 Task: In the  document research.txt Use the feature 'and check spelling and grammer' Select the body of letter and change paragraph spacing to  'Double' Select the word Good Evening and change font size to  30
Action: Mouse moved to (267, 339)
Screenshot: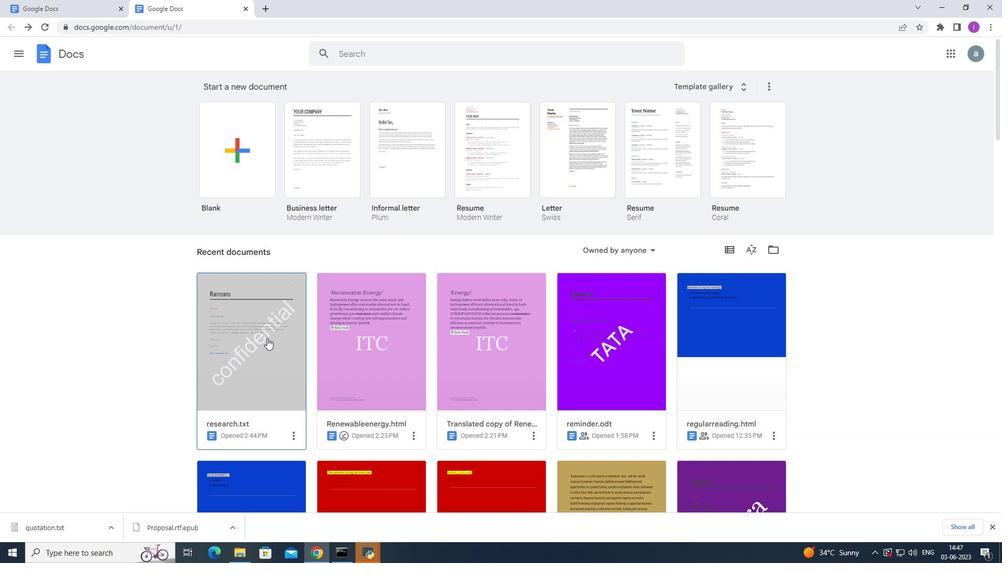 
Action: Mouse pressed left at (267, 339)
Screenshot: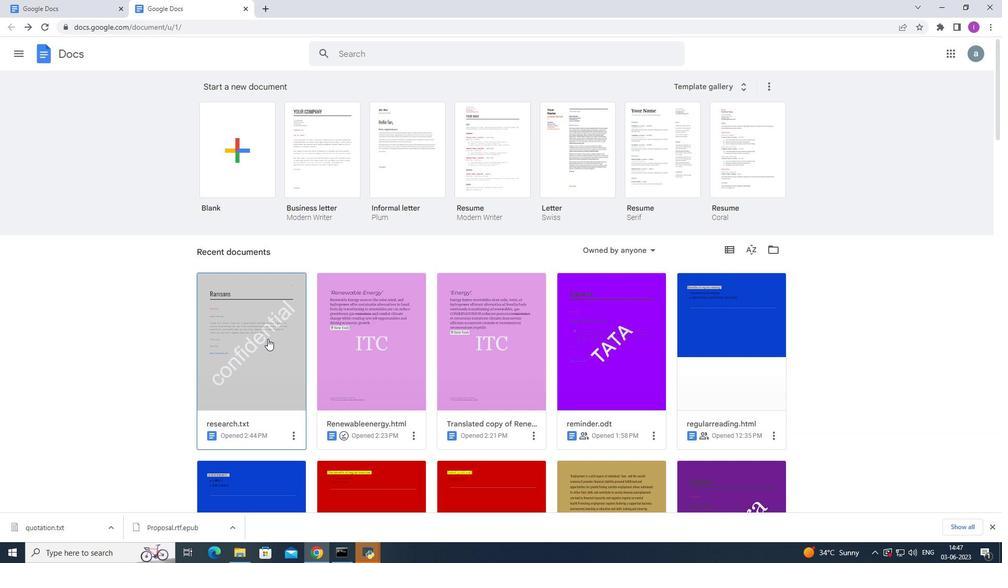 
Action: Mouse moved to (108, 58)
Screenshot: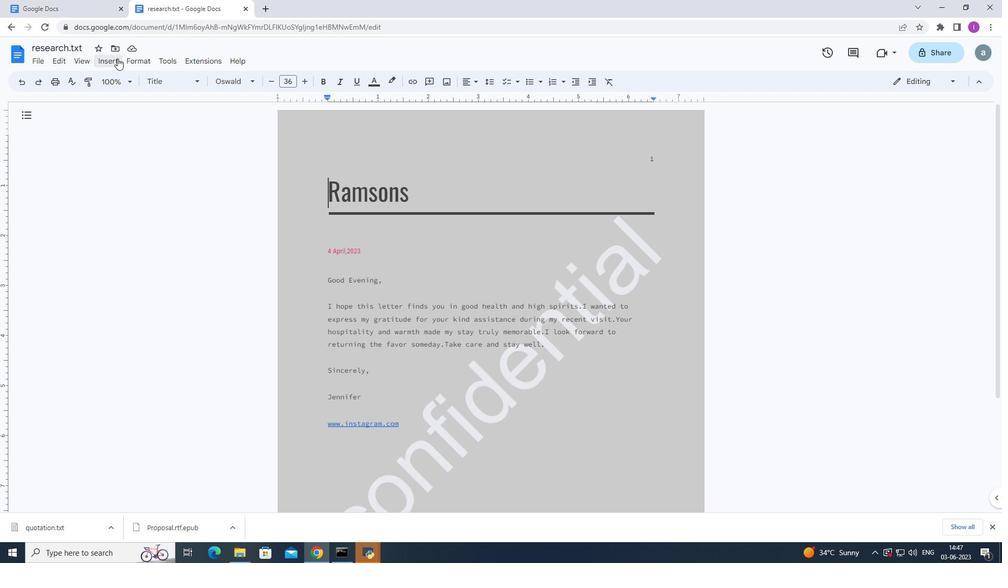 
Action: Mouse pressed left at (108, 58)
Screenshot: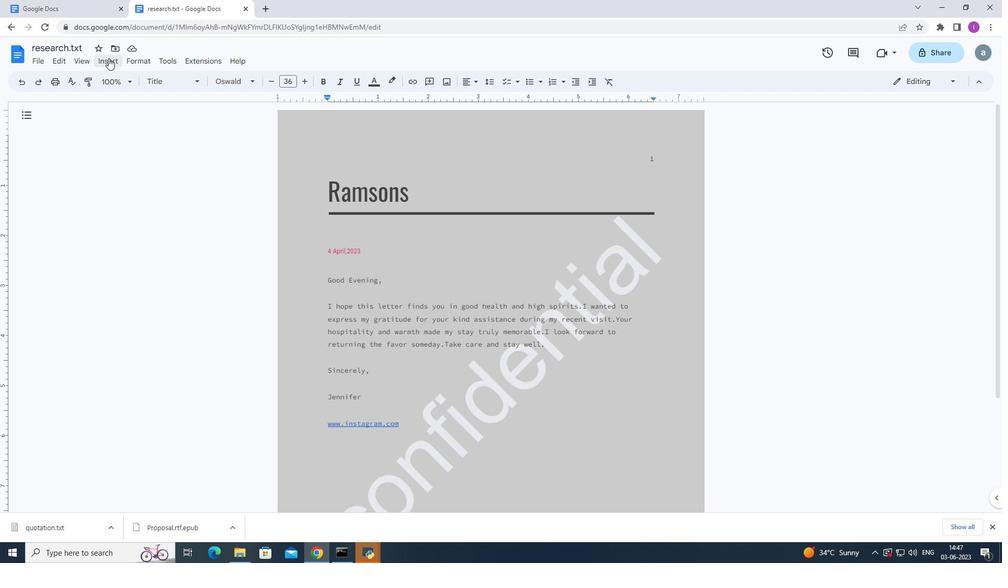 
Action: Mouse moved to (385, 77)
Screenshot: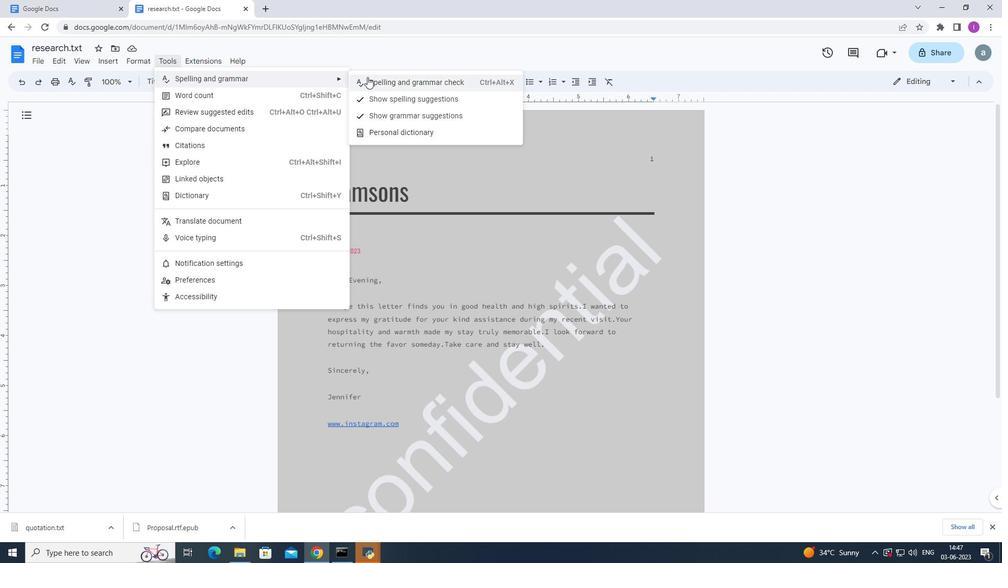 
Action: Mouse pressed left at (385, 77)
Screenshot: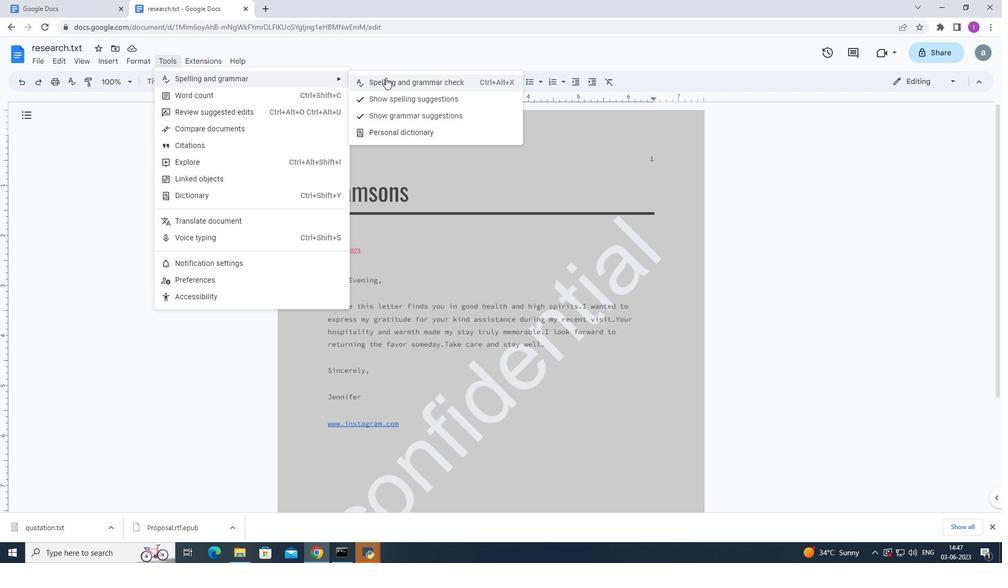 
Action: Mouse moved to (324, 297)
Screenshot: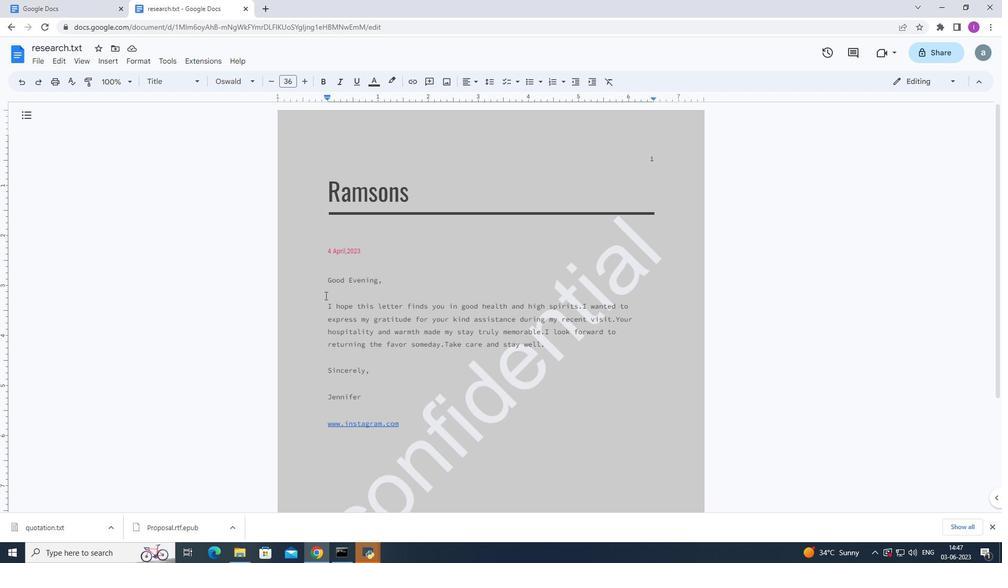 
Action: Mouse pressed left at (324, 297)
Screenshot: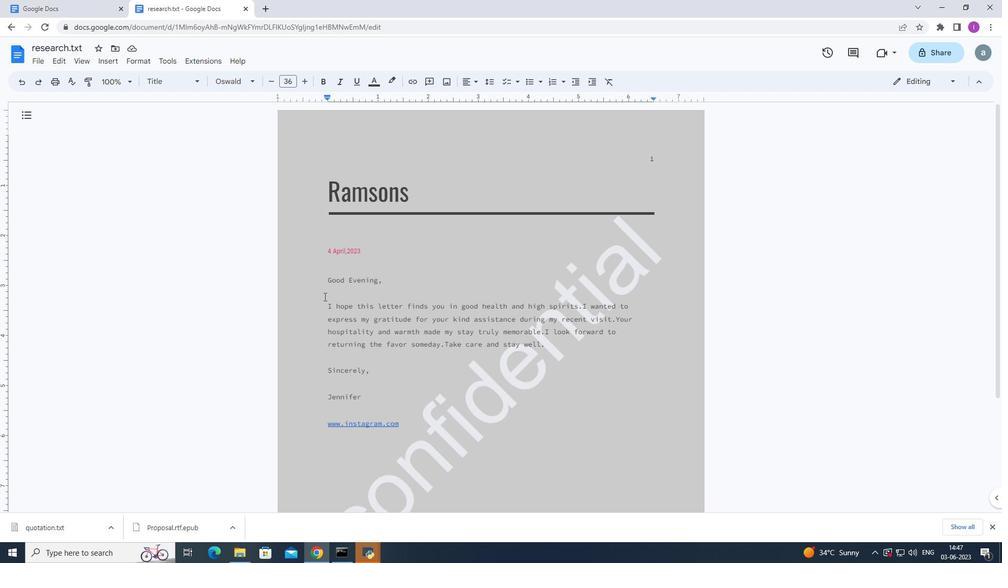 
Action: Mouse moved to (485, 77)
Screenshot: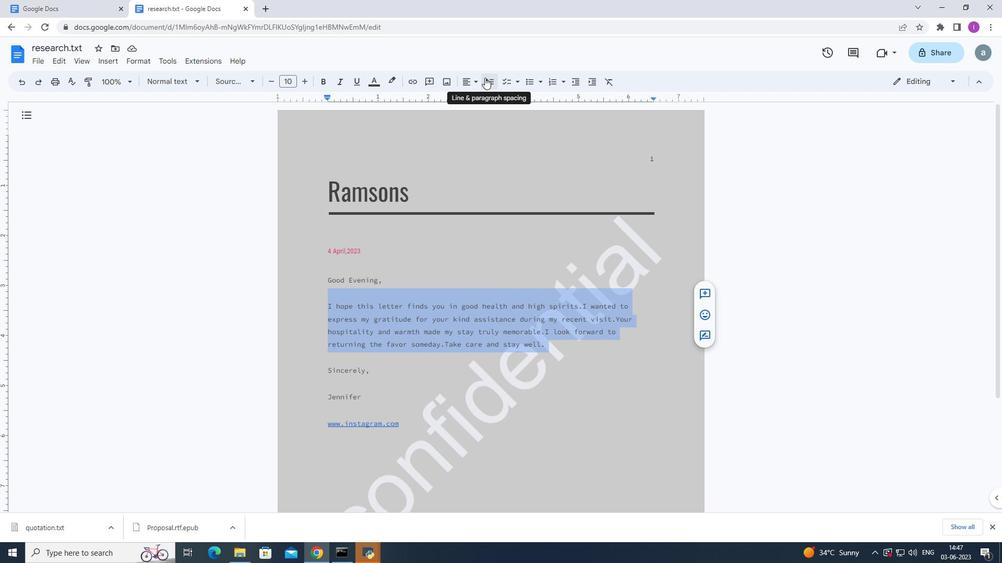 
Action: Mouse pressed left at (485, 77)
Screenshot: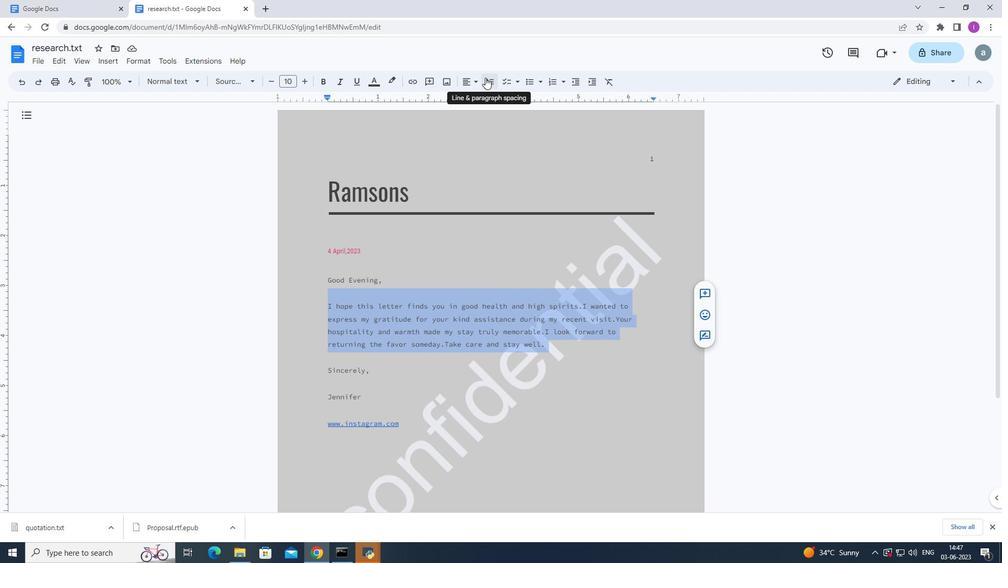 
Action: Mouse moved to (511, 150)
Screenshot: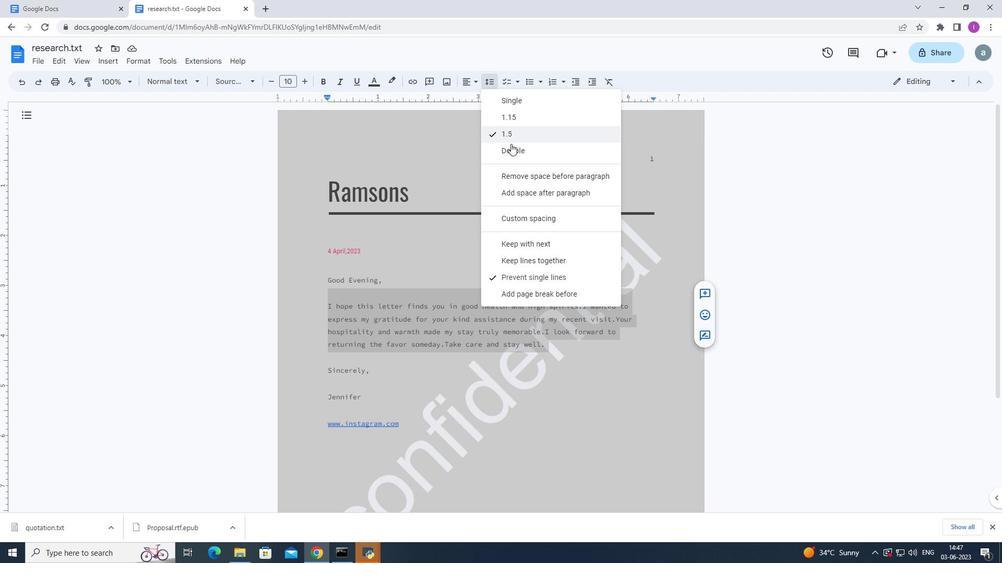 
Action: Mouse pressed left at (511, 150)
Screenshot: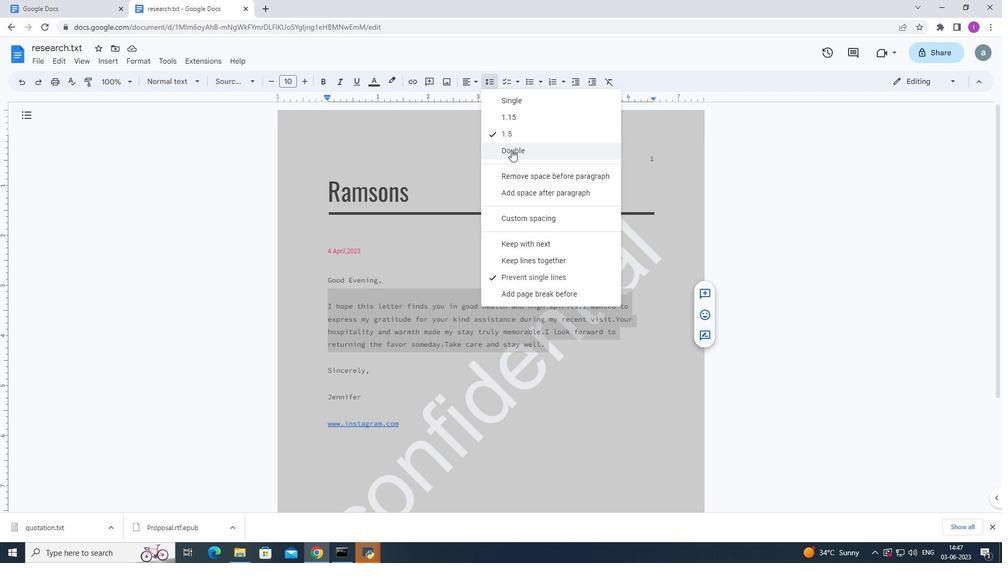 
Action: Mouse moved to (301, 237)
Screenshot: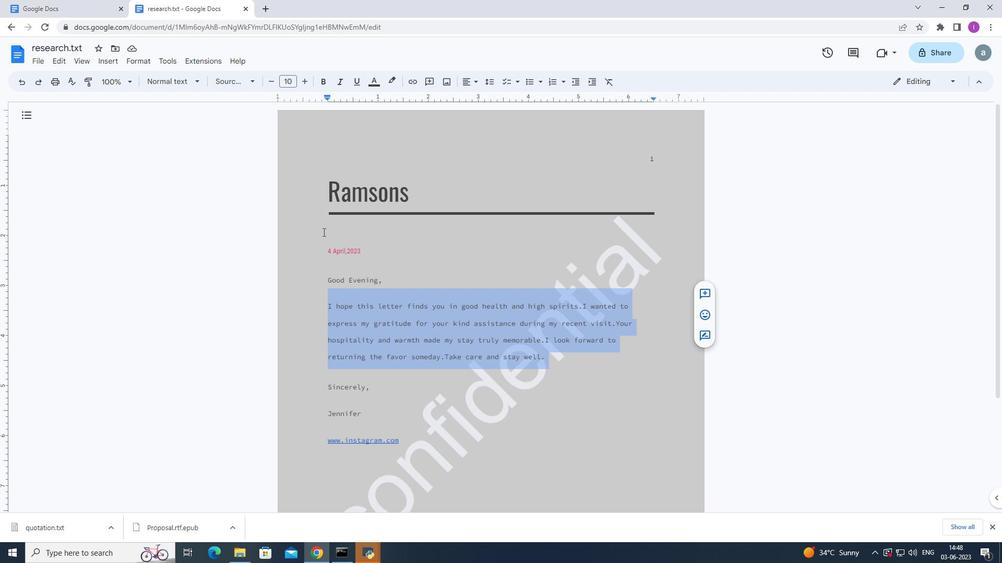 
Action: Mouse pressed left at (301, 237)
Screenshot: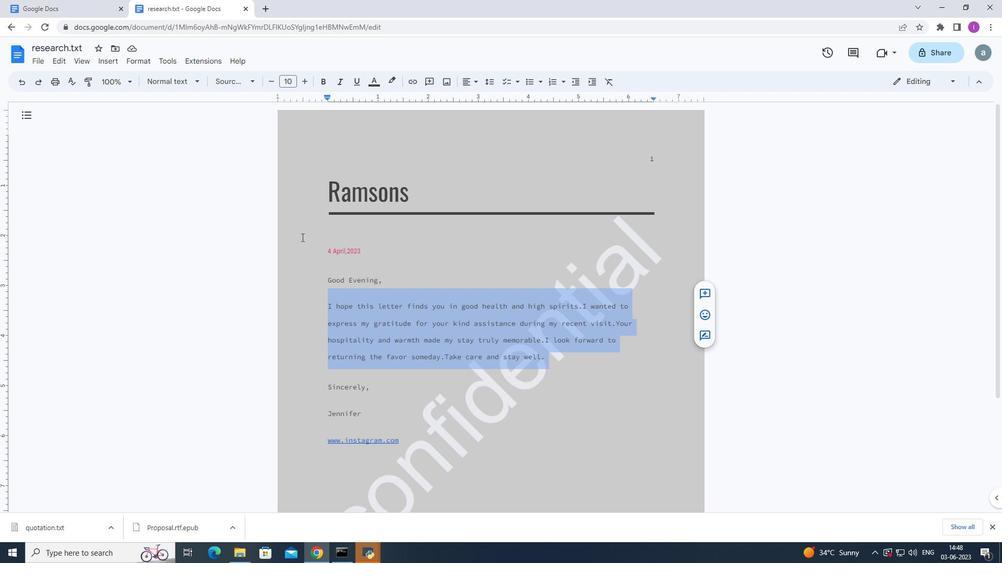 
Action: Mouse moved to (387, 278)
Screenshot: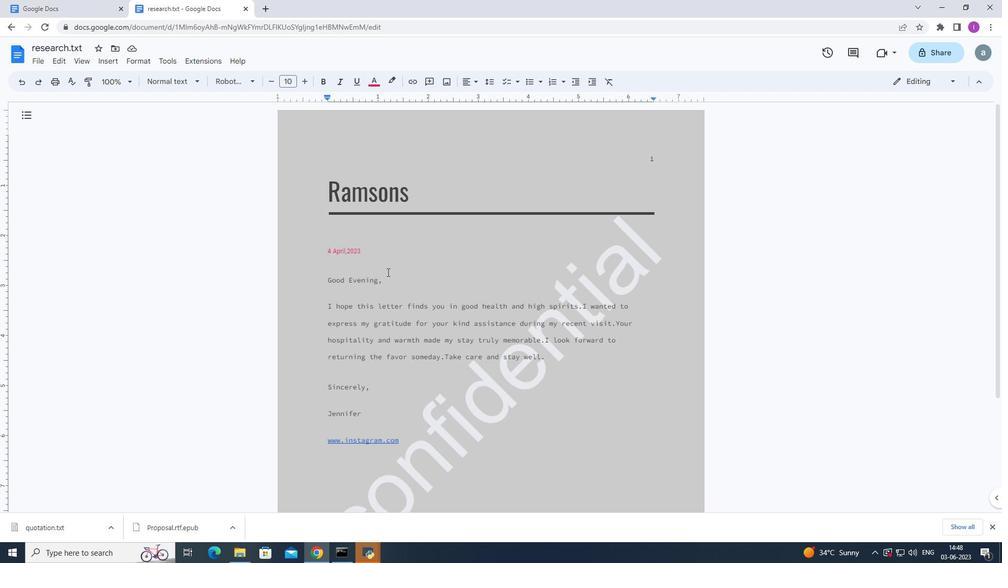 
Action: Mouse pressed left at (387, 278)
Screenshot: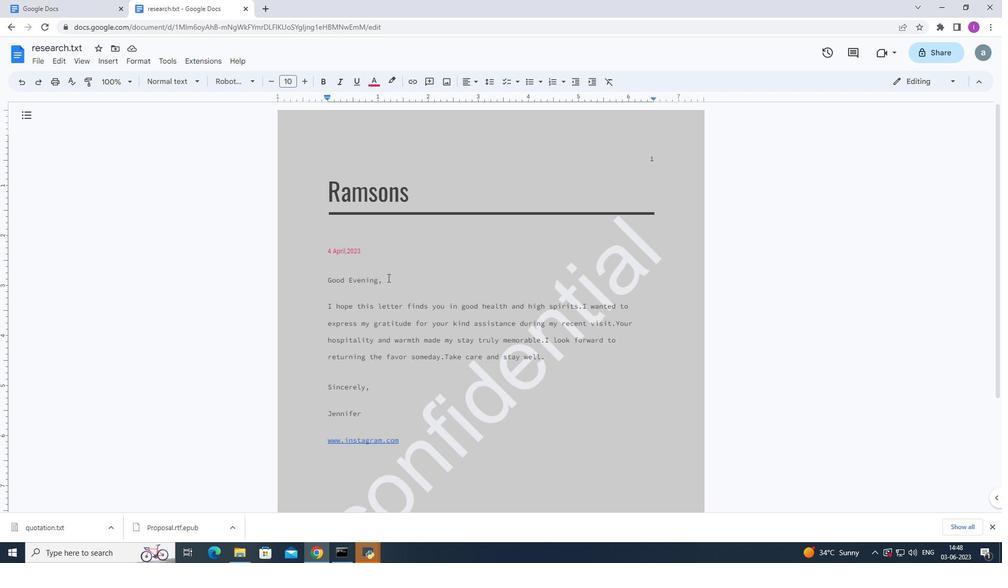 
Action: Mouse moved to (291, 83)
Screenshot: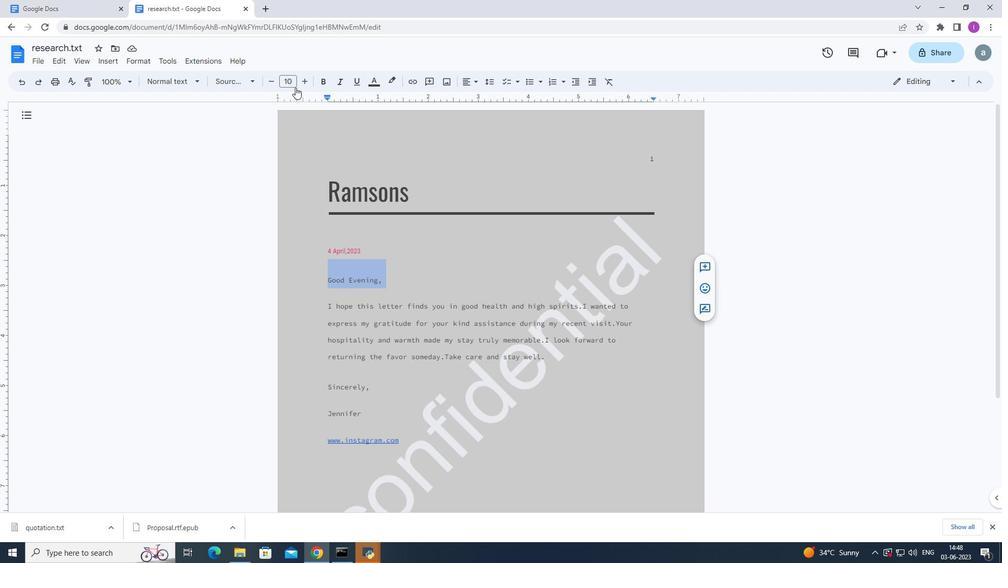 
Action: Mouse pressed left at (291, 83)
Screenshot: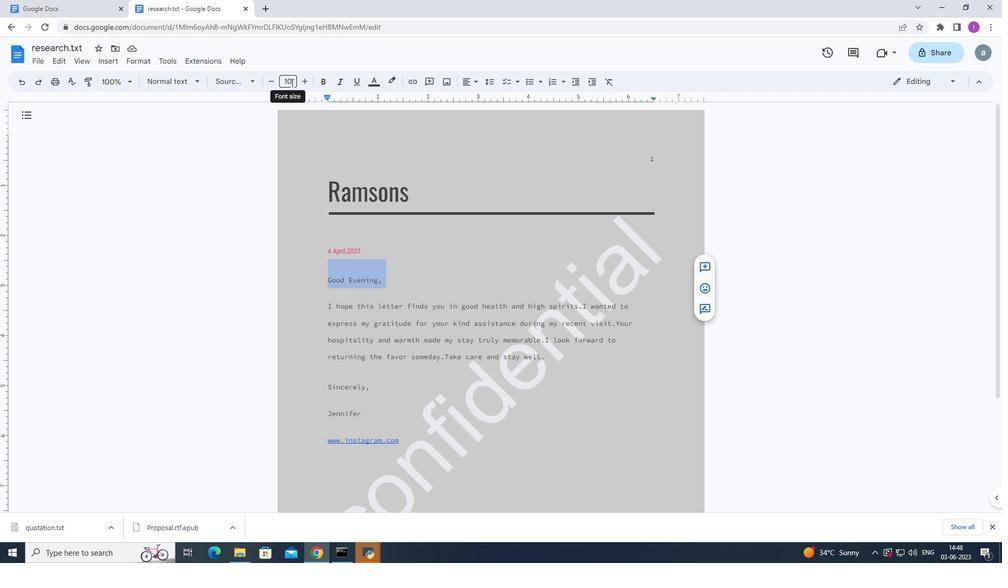 
Action: Mouse moved to (290, 82)
Screenshot: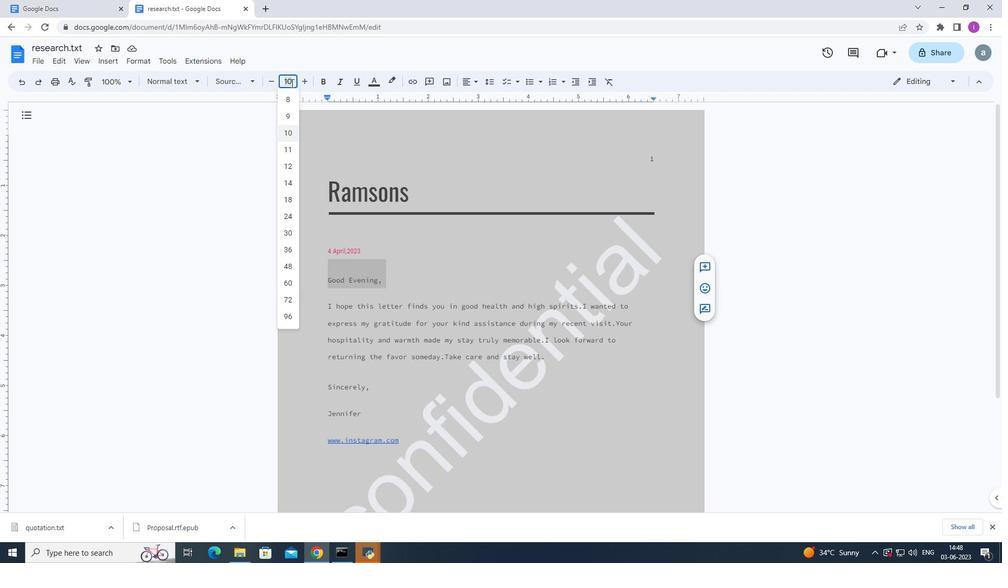 
Action: Mouse pressed left at (290, 82)
Screenshot: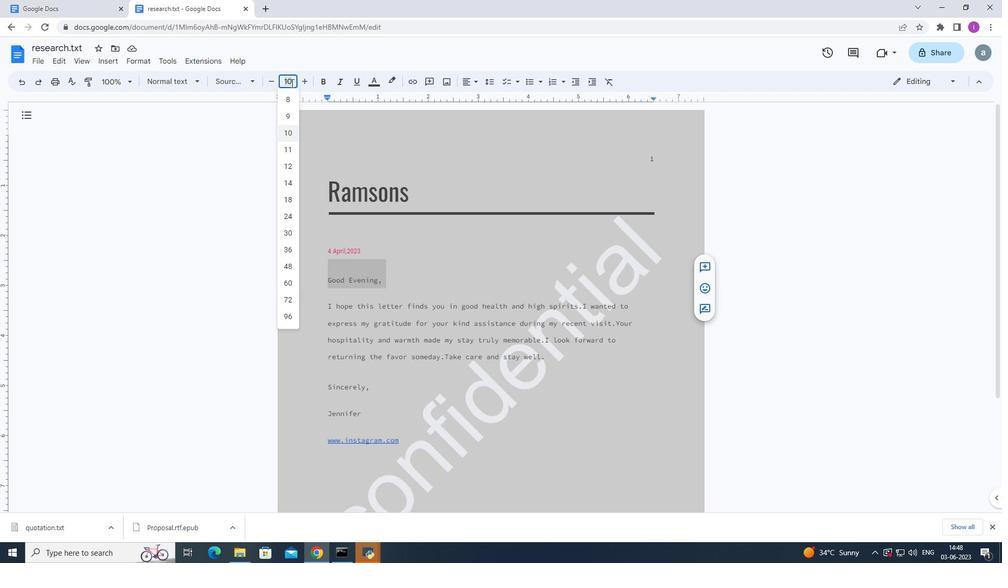 
Action: Mouse moved to (288, 82)
Screenshot: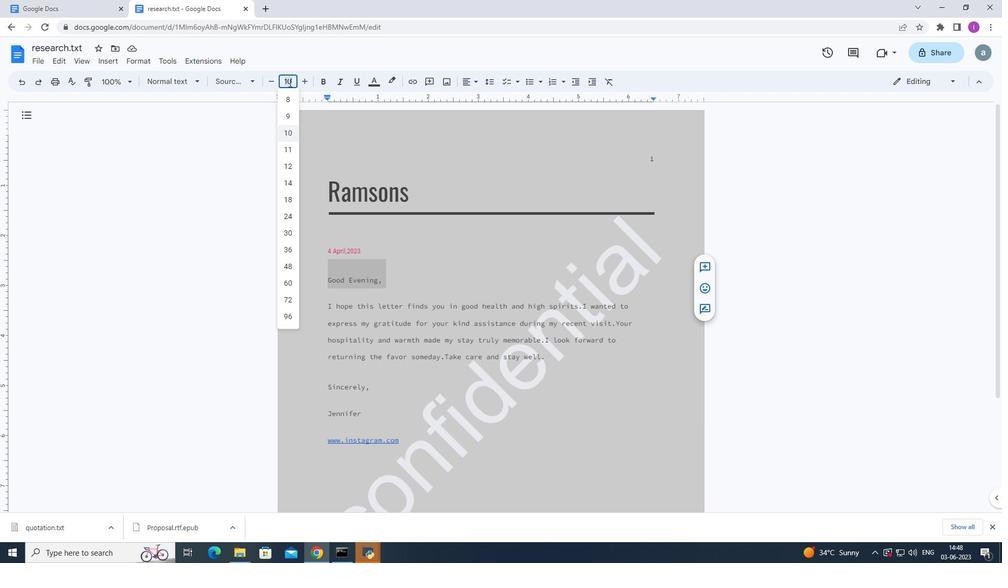 
Action: Key pressed 30
Screenshot: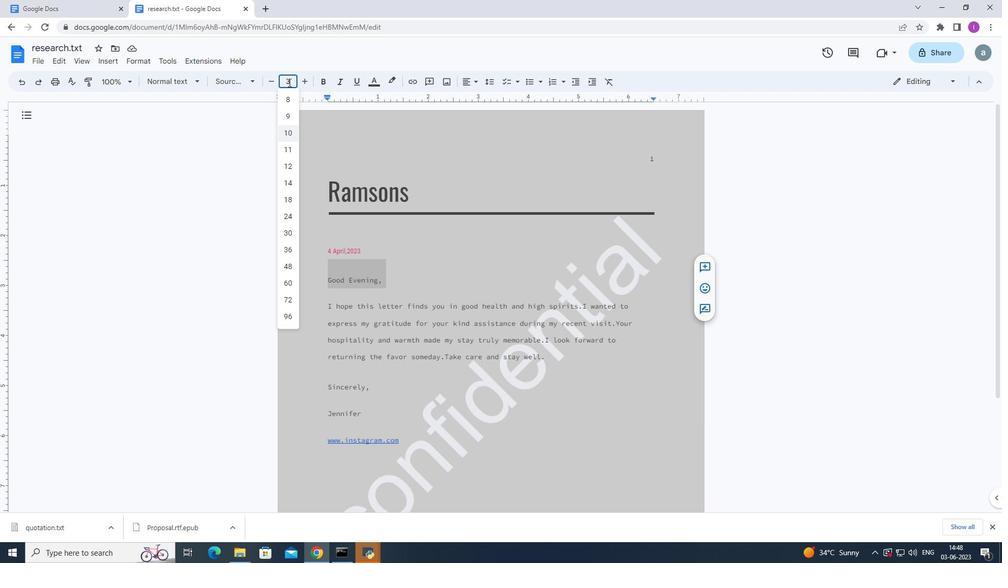 
Action: Mouse moved to (294, 109)
Screenshot: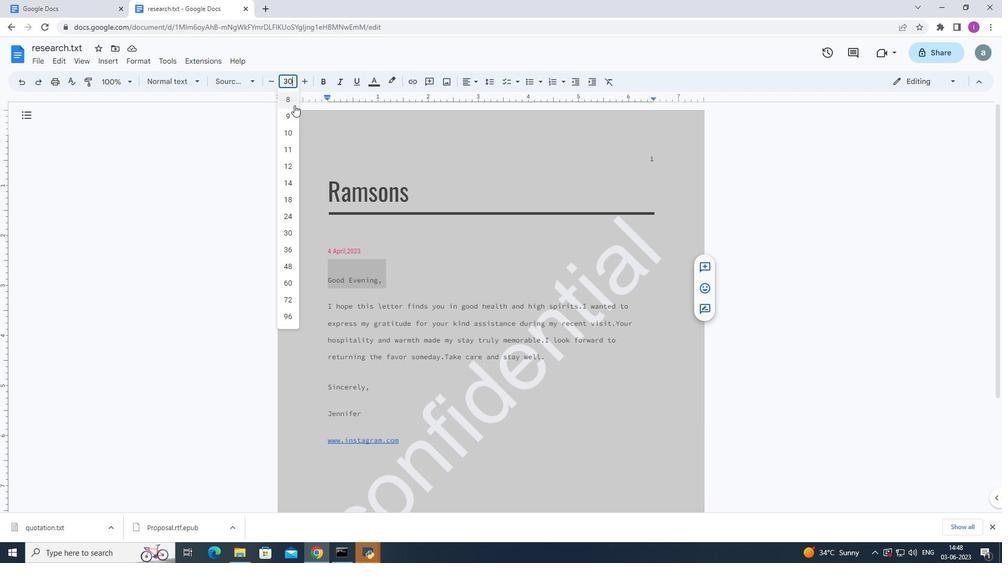 
Action: Key pressed <Key.enter>
Screenshot: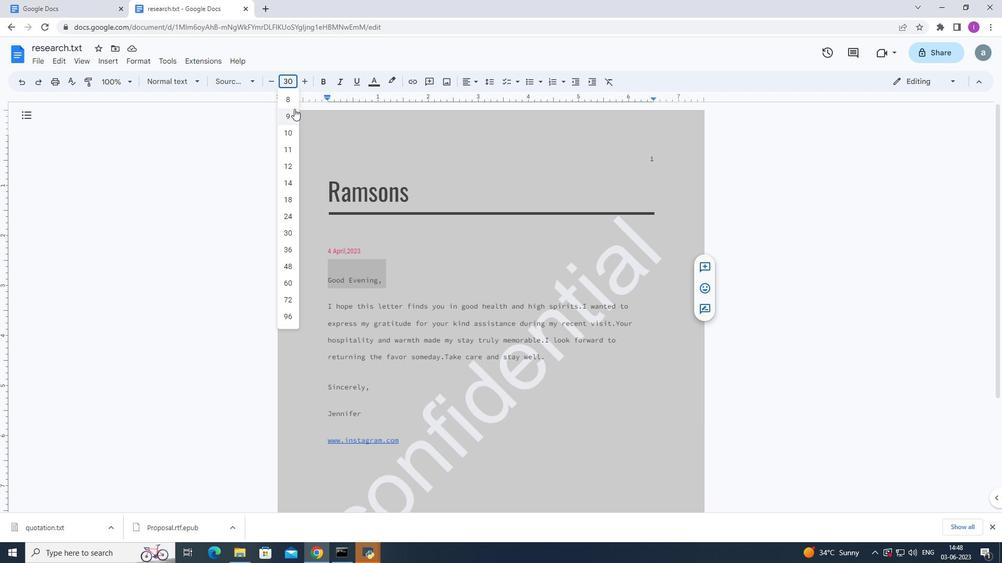
Action: Mouse moved to (405, 209)
Screenshot: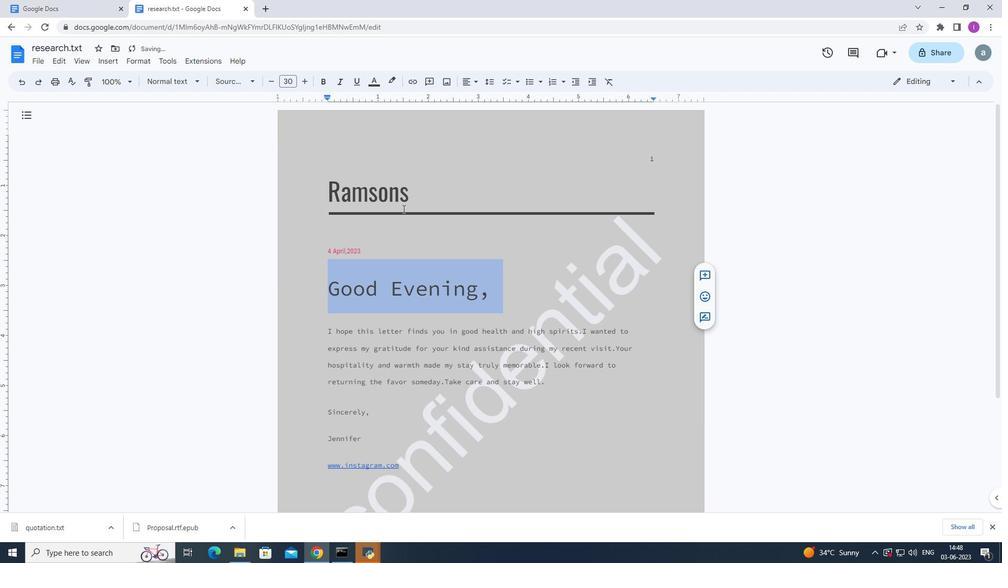 
Action: Mouse scrolled (405, 209) with delta (0, 0)
Screenshot: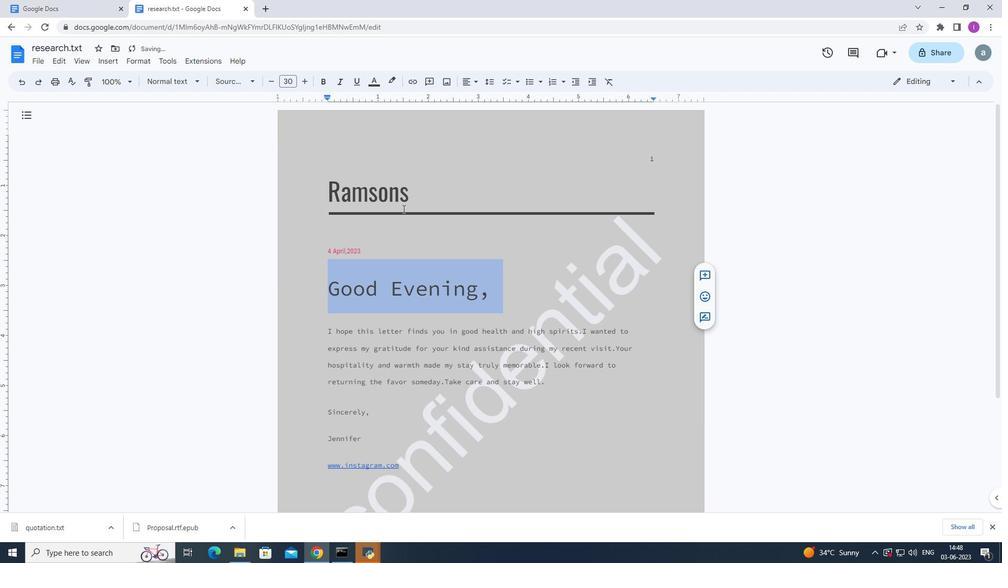 
Action: Mouse moved to (405, 210)
Screenshot: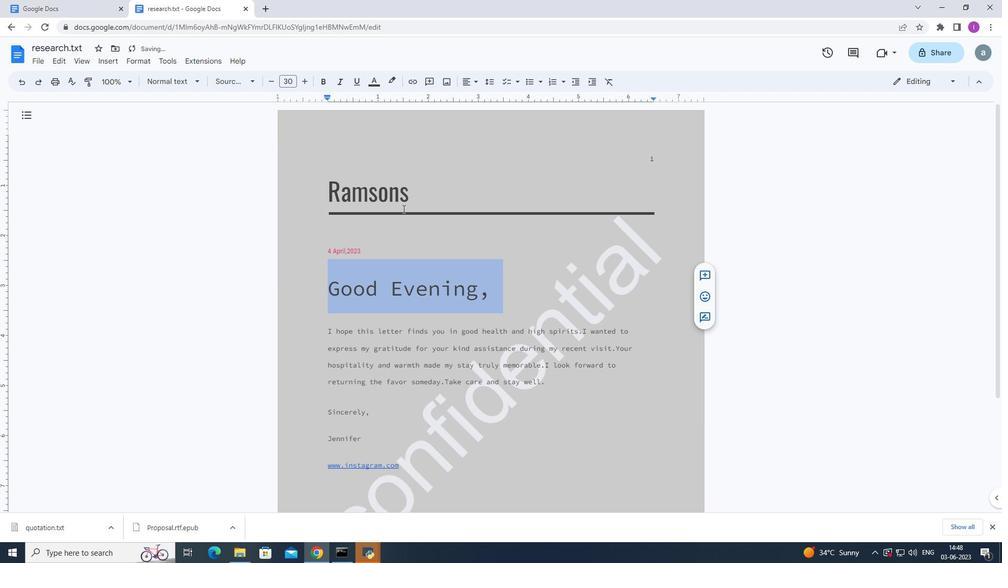 
Action: Mouse scrolled (405, 209) with delta (0, 0)
Screenshot: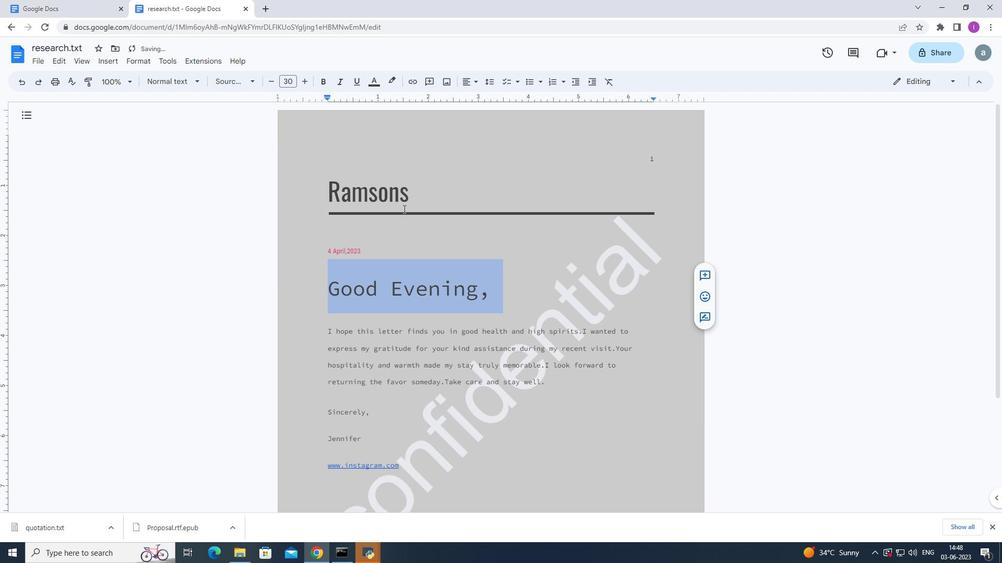 
Action: Mouse scrolled (405, 209) with delta (0, 0)
Screenshot: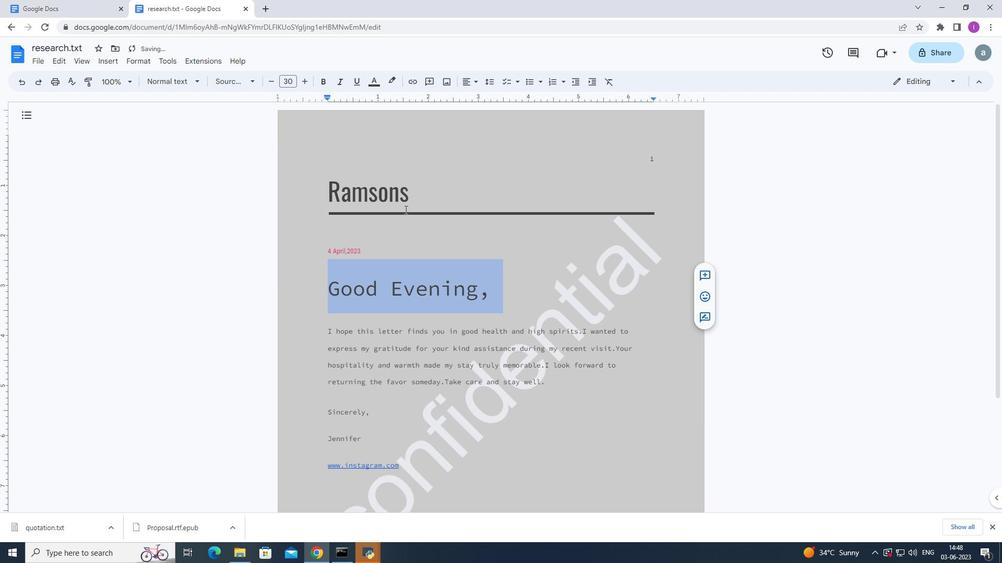 
Action: Mouse moved to (411, 217)
Screenshot: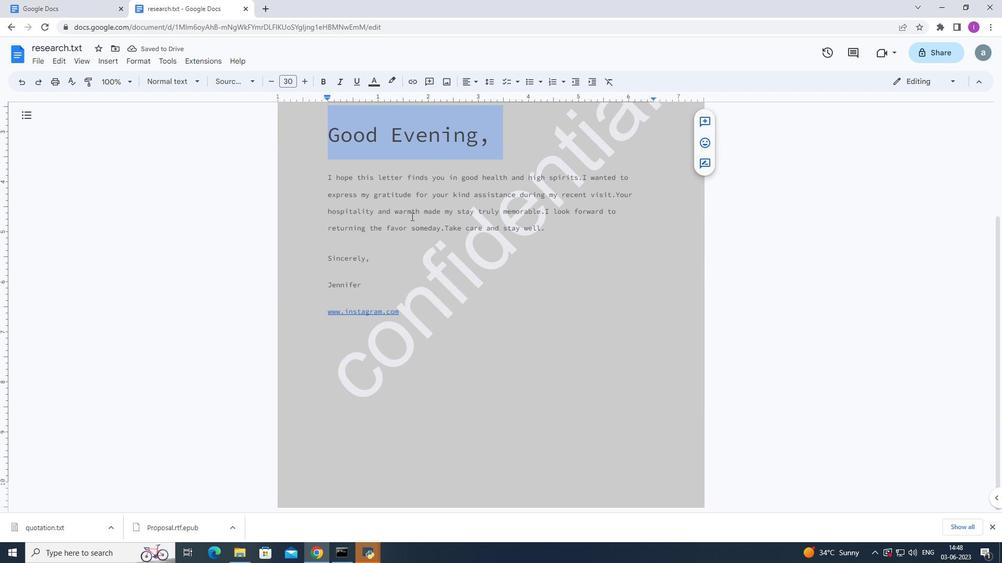 
Action: Mouse scrolled (411, 217) with delta (0, 0)
Screenshot: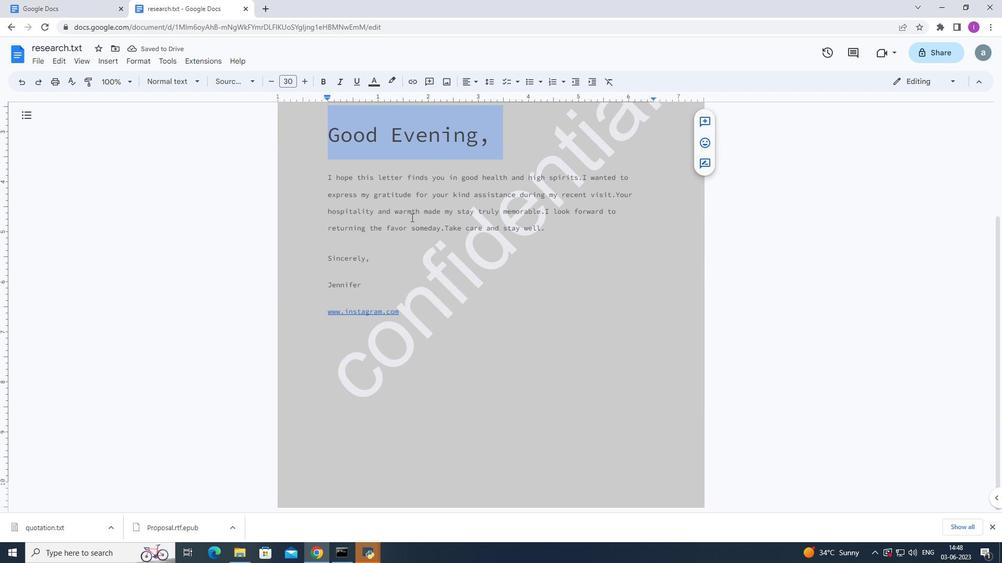 
Action: Mouse moved to (462, 273)
Screenshot: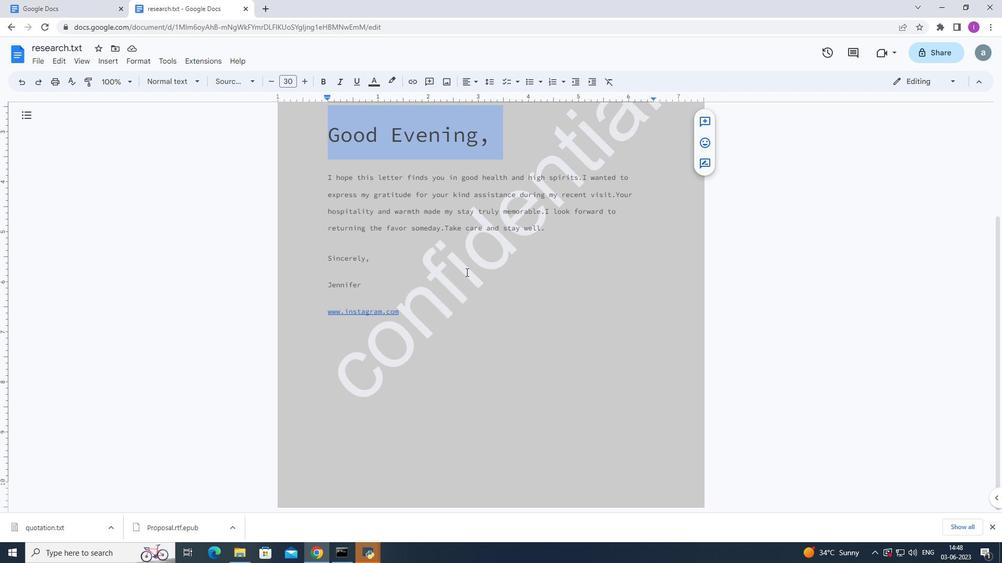 
Action: Mouse scrolled (462, 273) with delta (0, 0)
Screenshot: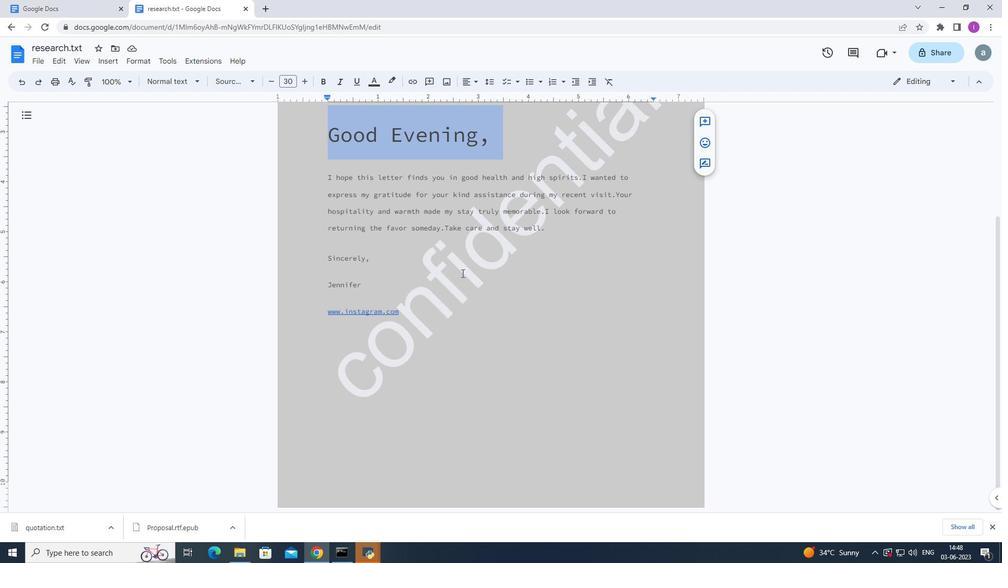 
Action: Mouse scrolled (462, 274) with delta (0, 0)
Screenshot: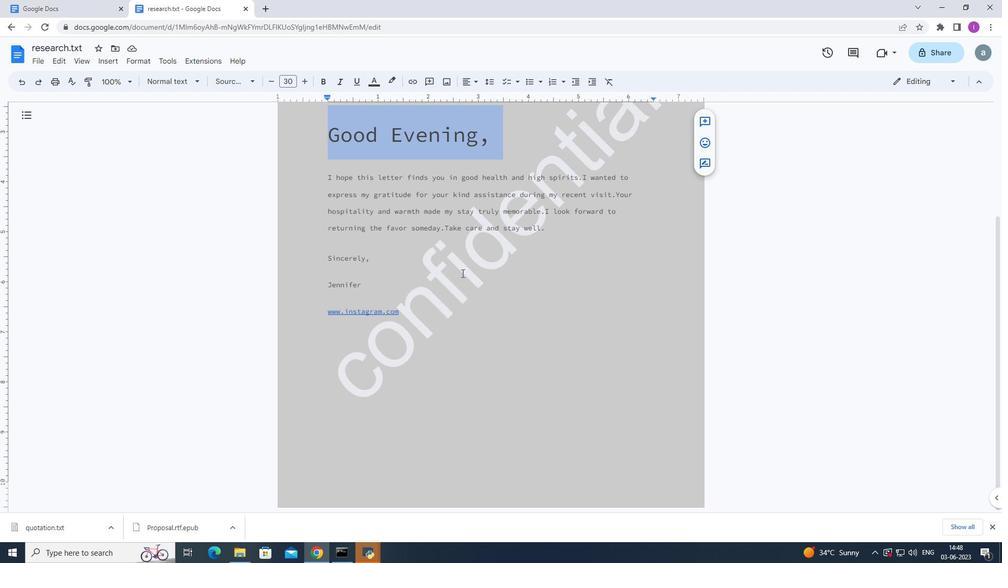 
Action: Mouse scrolled (462, 274) with delta (0, 0)
Screenshot: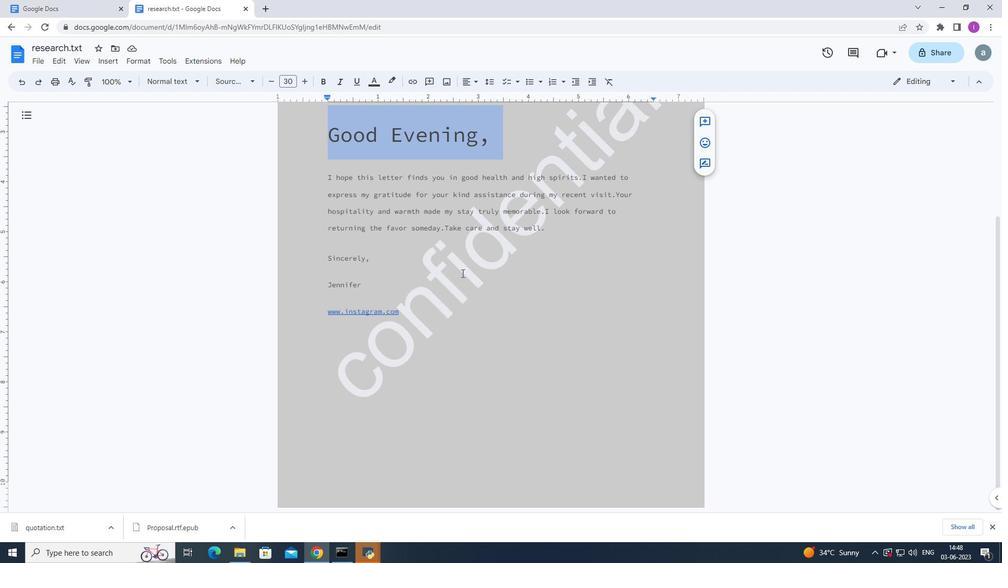 
Action: Mouse scrolled (462, 274) with delta (0, 0)
Screenshot: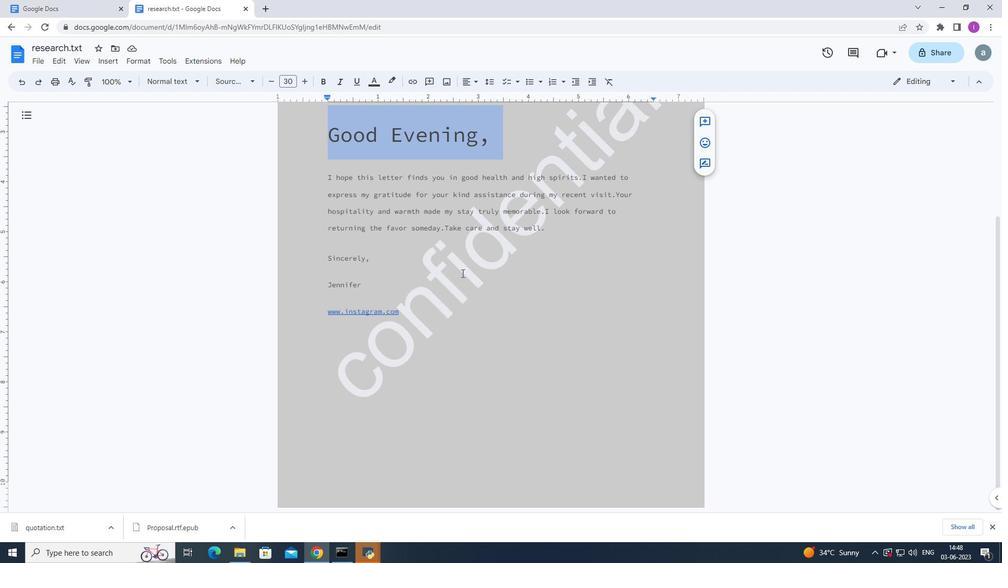 
Action: Mouse moved to (371, 280)
Screenshot: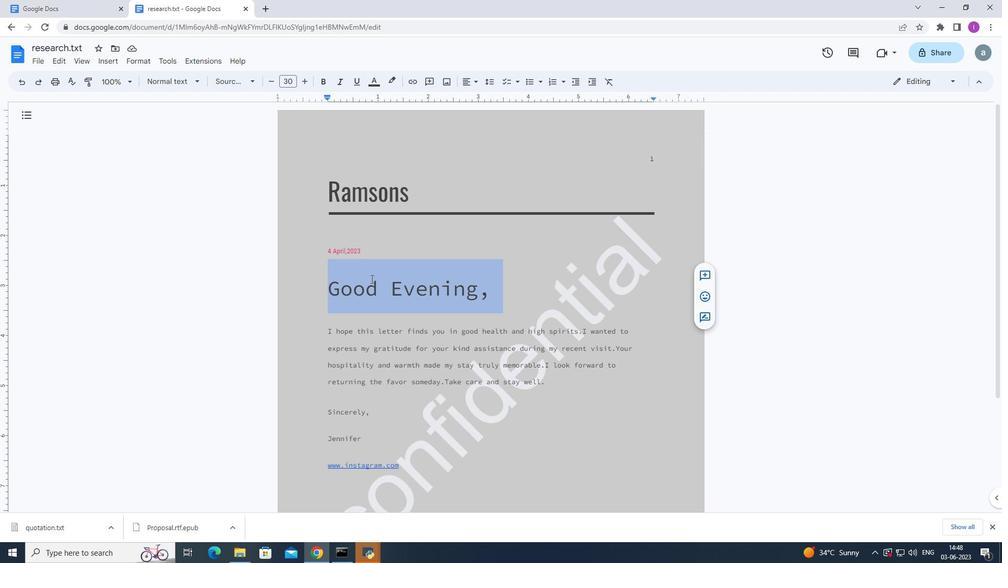 
